 Task: Create List Decisions in Board Business Strategy to Workspace Cloud Computing. Create List Agreements in Board PR Campaign Management to Workspace Cloud Computing. Create List Contracts in Board Public Relations Influencer Outreach and Management to Workspace Cloud Computing
Action: Mouse moved to (87, 280)
Screenshot: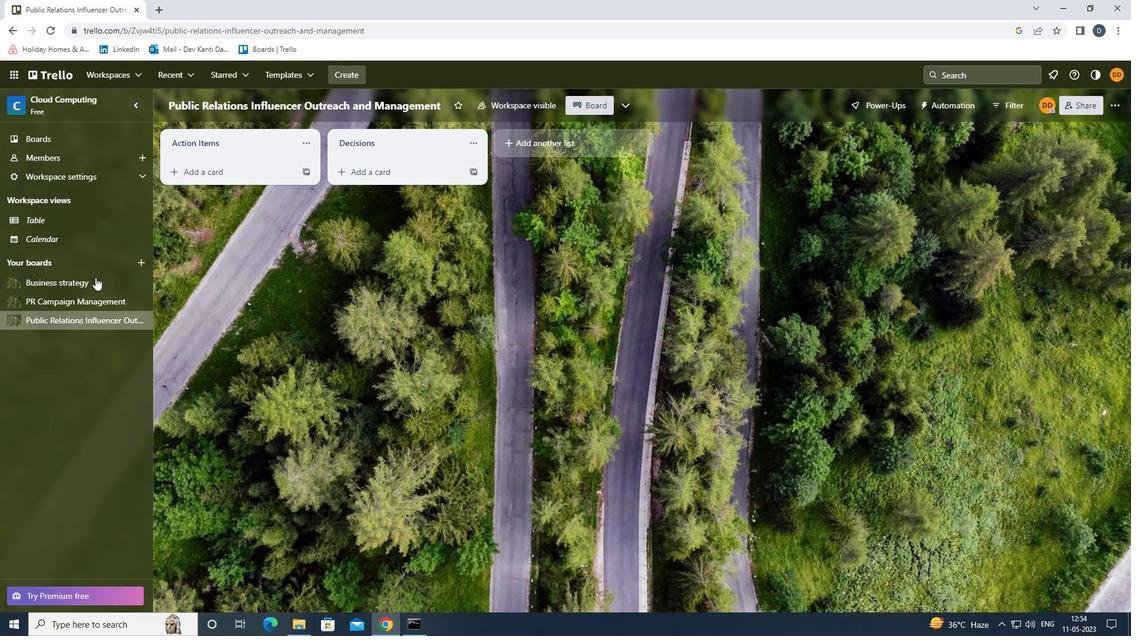 
Action: Mouse pressed left at (87, 280)
Screenshot: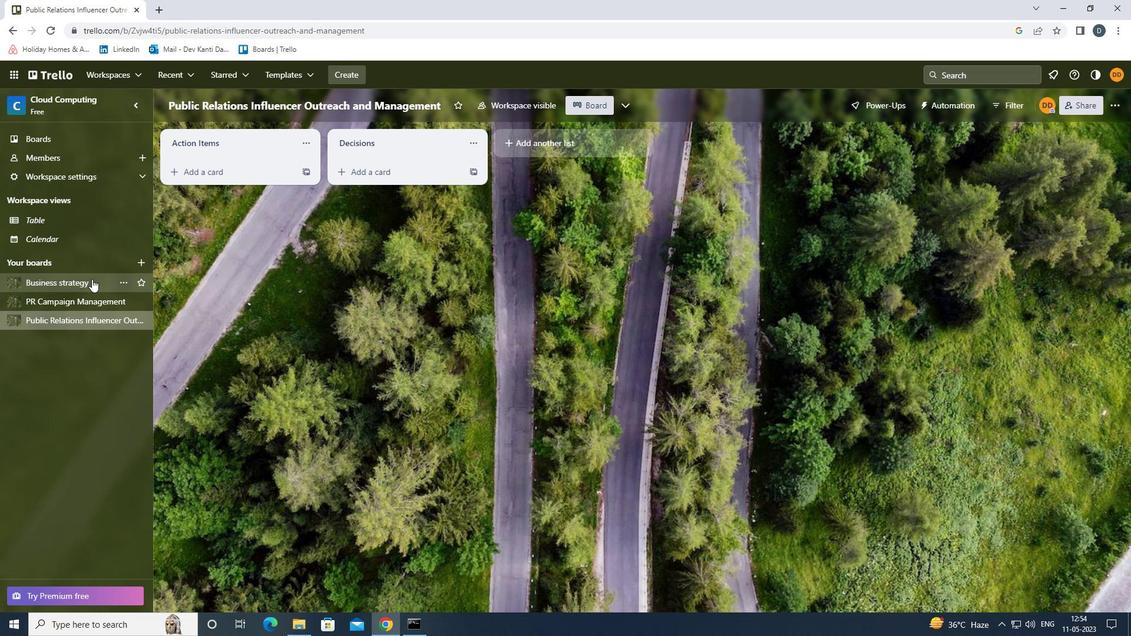 
Action: Mouse moved to (529, 140)
Screenshot: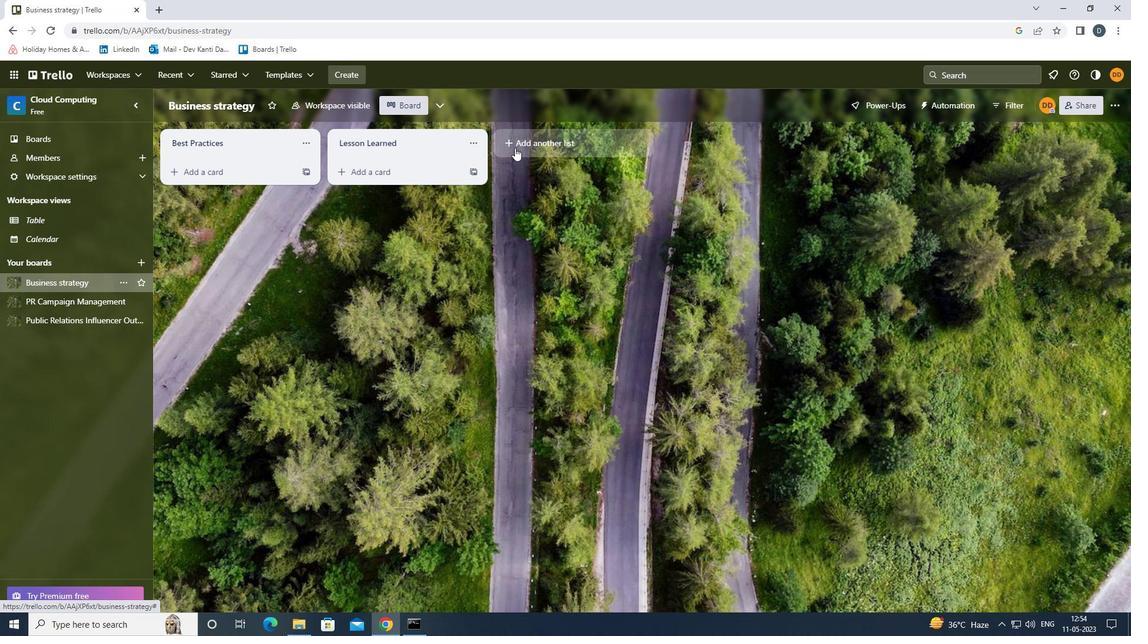 
Action: Mouse pressed left at (529, 140)
Screenshot: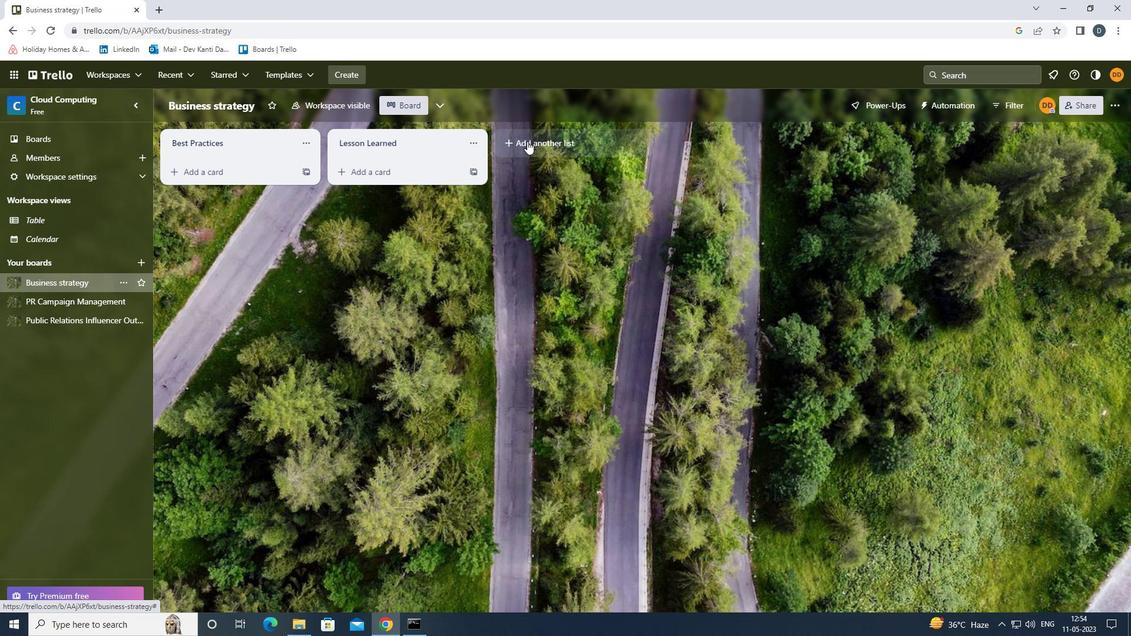 
Action: Mouse moved to (557, 148)
Screenshot: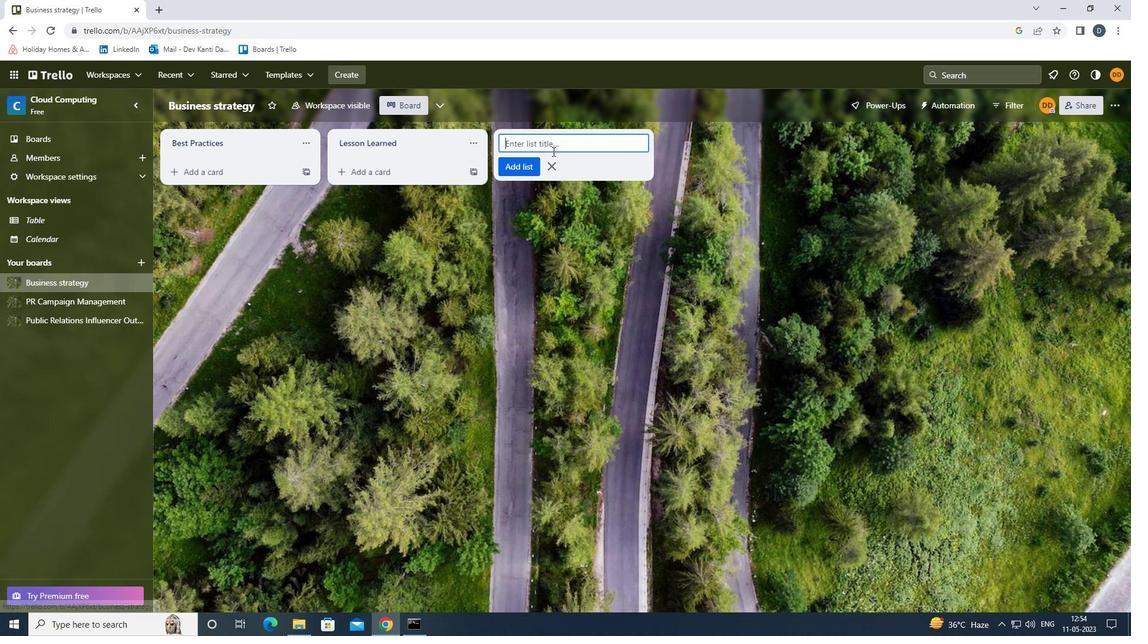 
Action: Key pressed <Key.shift>DECISIONS<Key.enter>
Screenshot: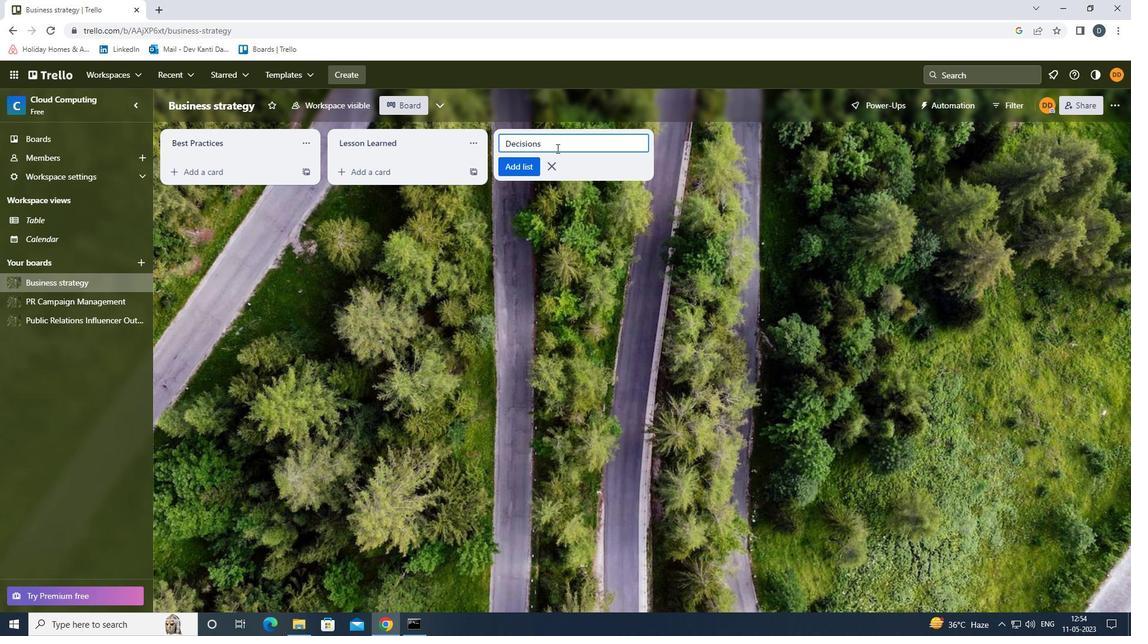 
Action: Mouse moved to (87, 300)
Screenshot: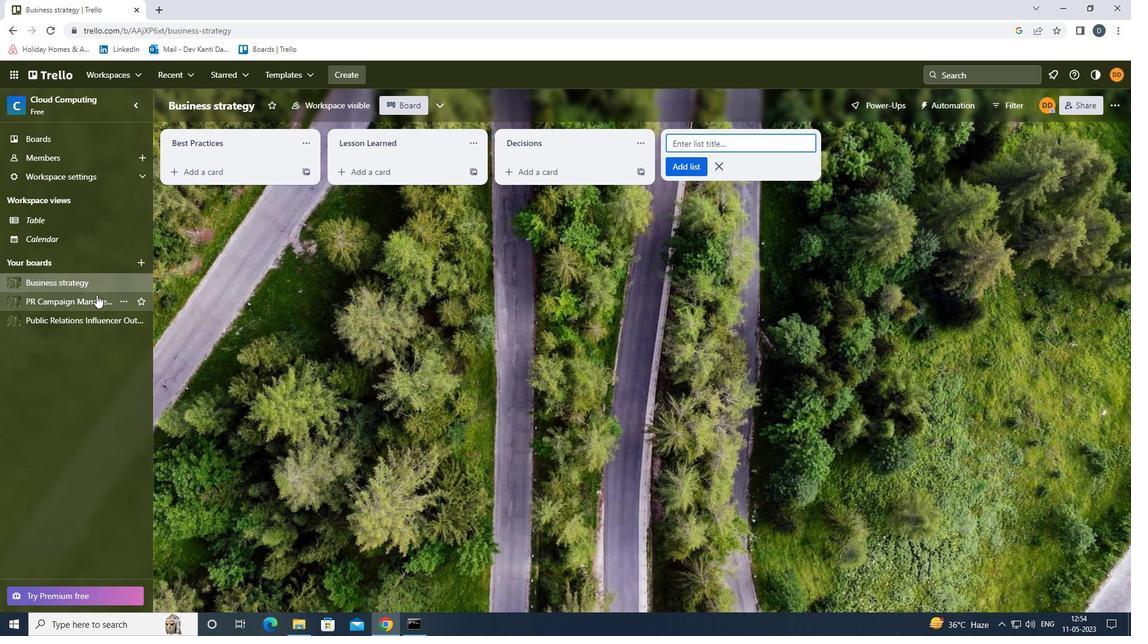 
Action: Mouse pressed left at (87, 300)
Screenshot: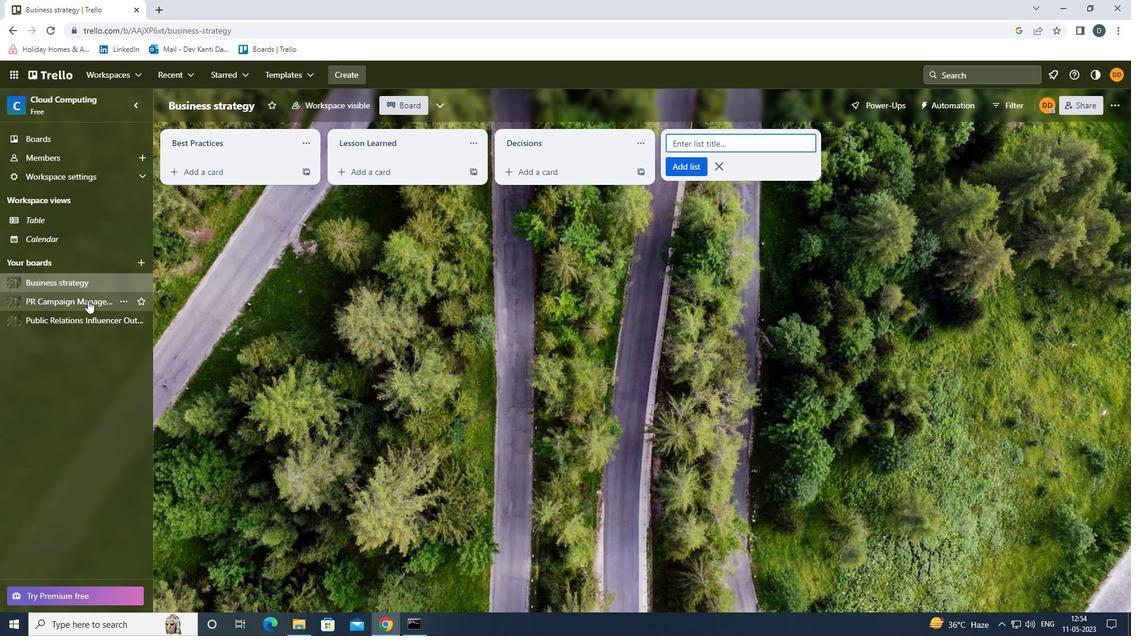 
Action: Mouse moved to (539, 142)
Screenshot: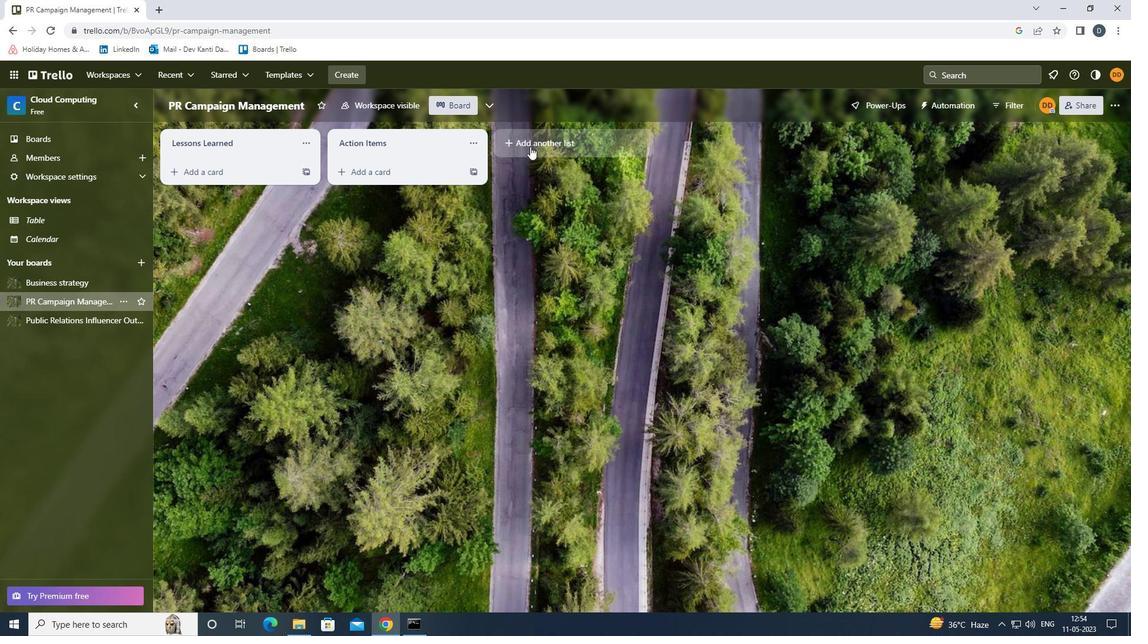 
Action: Mouse pressed left at (539, 142)
Screenshot: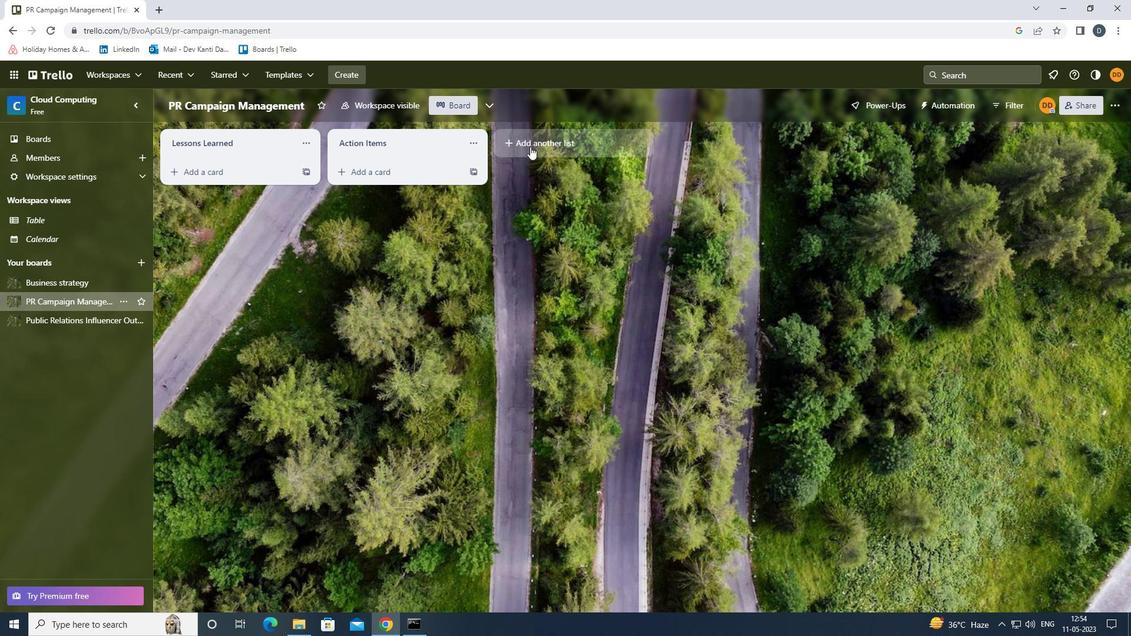 
Action: Key pressed <Key.shift>AGREEMENTS<Key.enter>
Screenshot: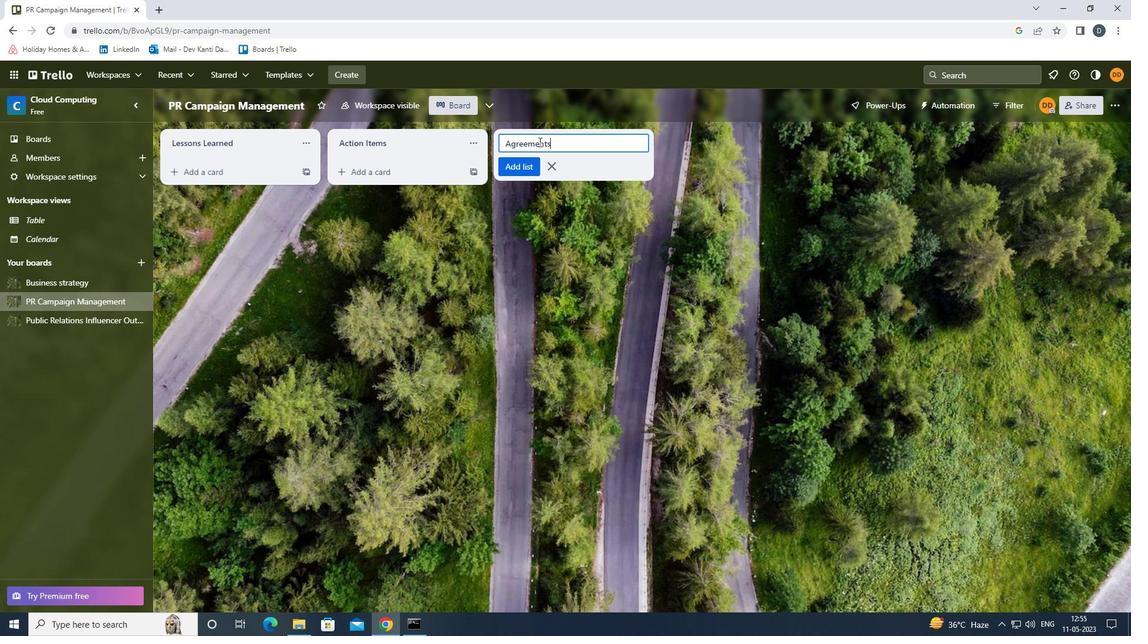 
Action: Mouse moved to (77, 320)
Screenshot: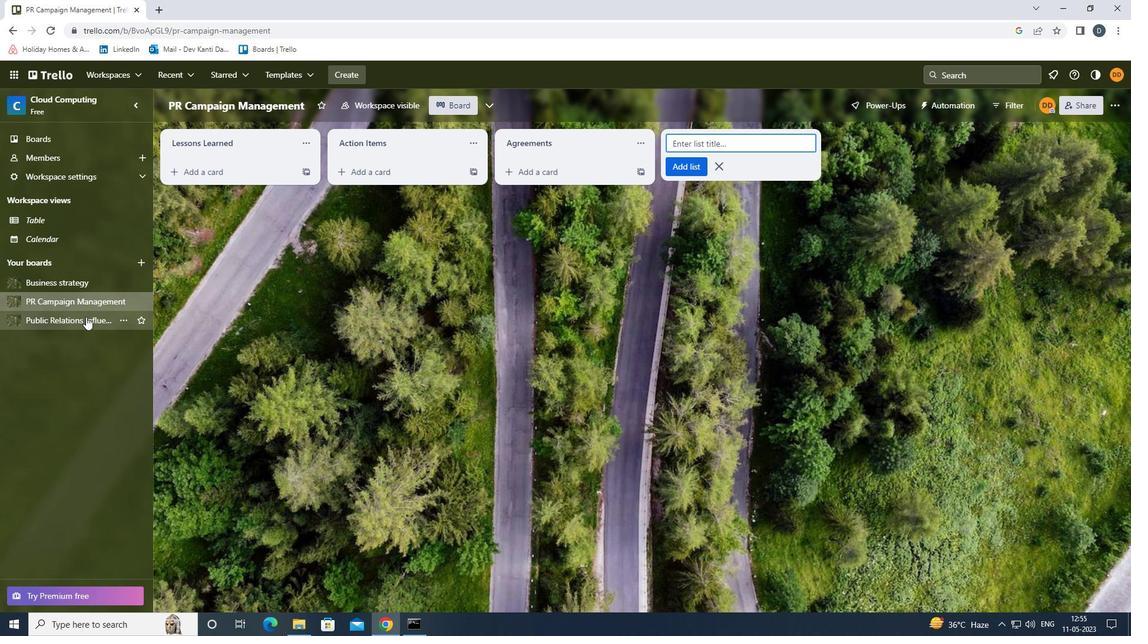 
Action: Mouse pressed left at (77, 320)
Screenshot: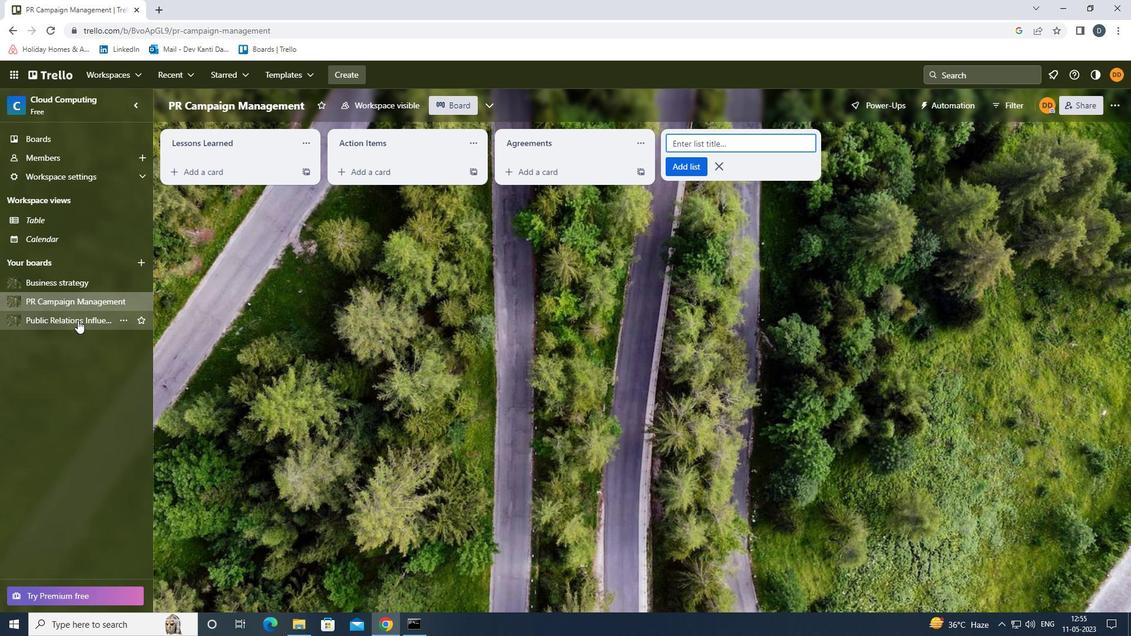 
Action: Mouse moved to (535, 136)
Screenshot: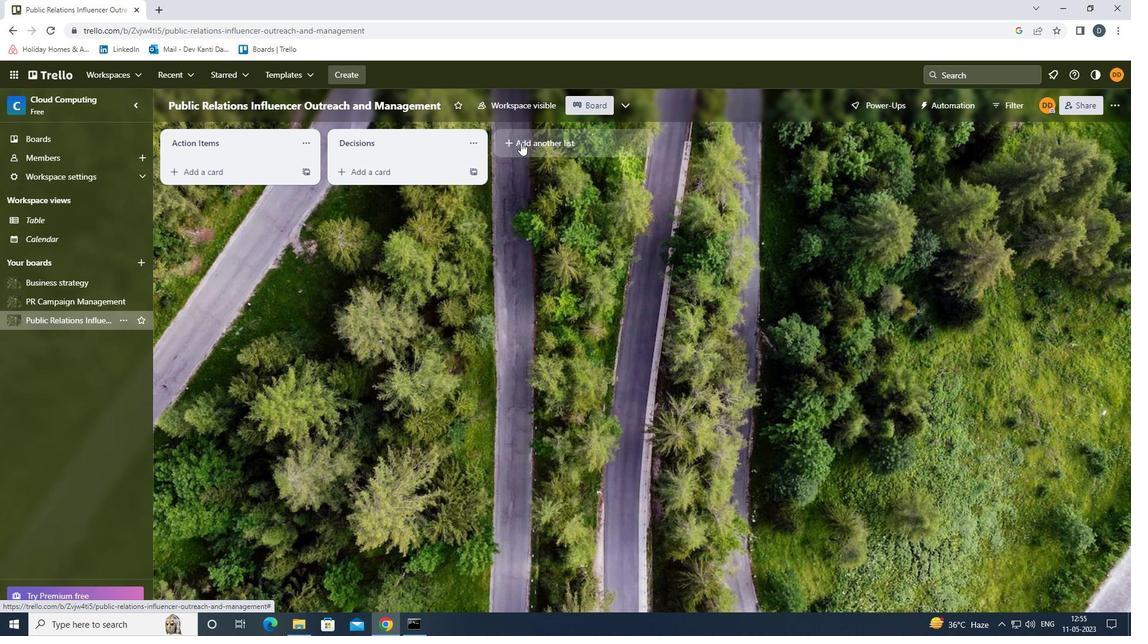 
Action: Mouse pressed left at (535, 136)
Screenshot: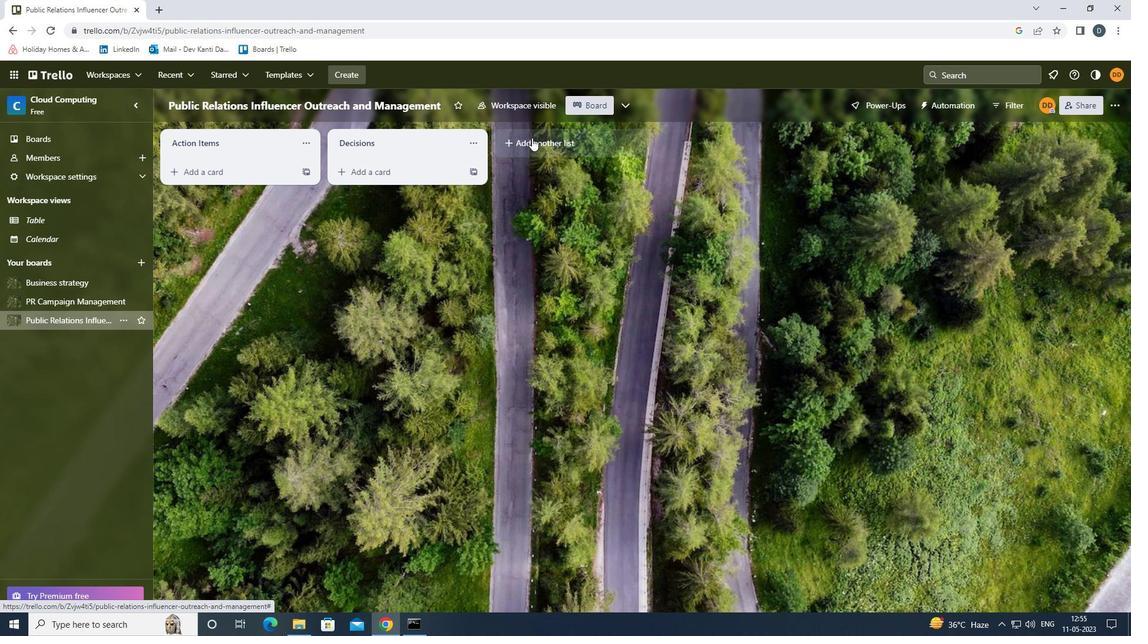 
Action: Key pressed <Key.shift><Key.shift><Key.shift><Key.shift><Key.shift>CONTRACTS<Key.enter>
Screenshot: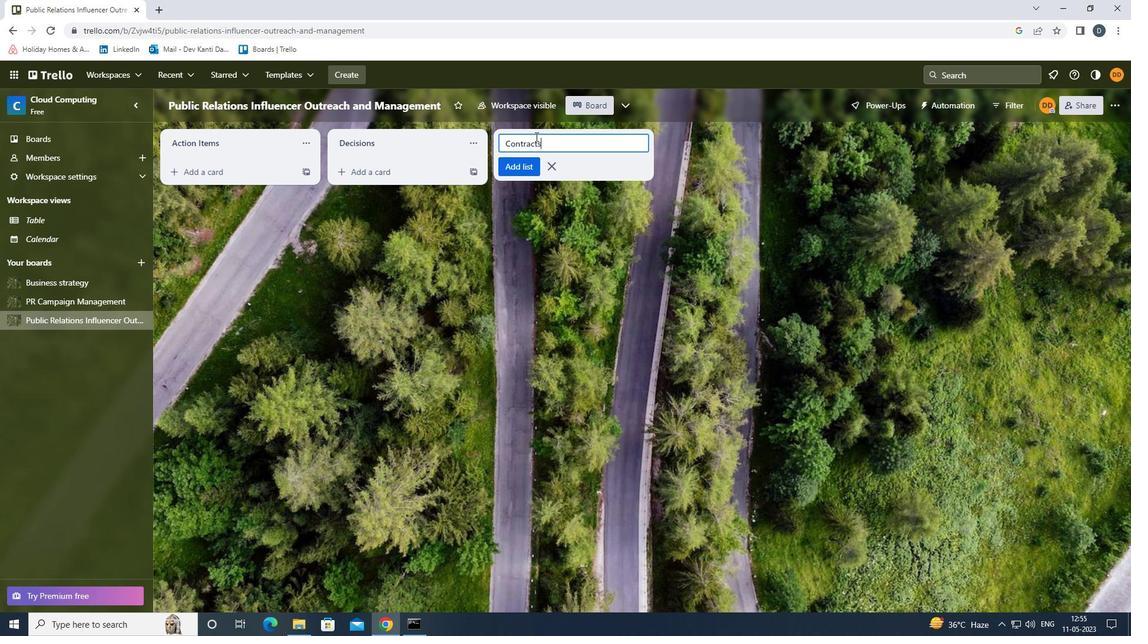 
Action: Mouse moved to (549, 238)
Screenshot: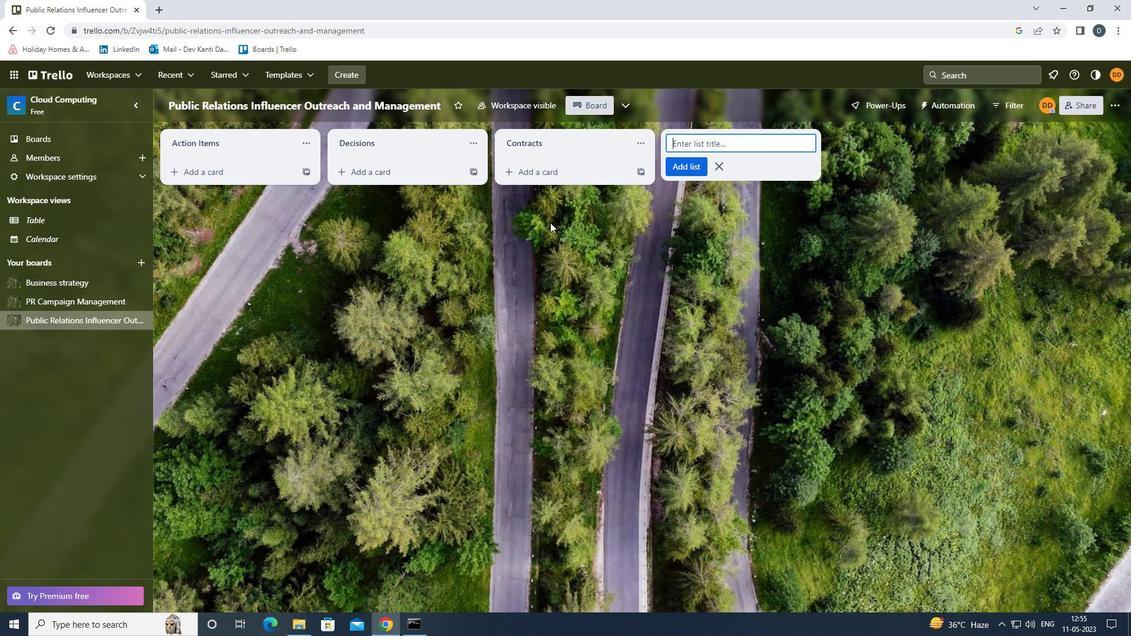 
Action: Mouse pressed left at (549, 238)
Screenshot: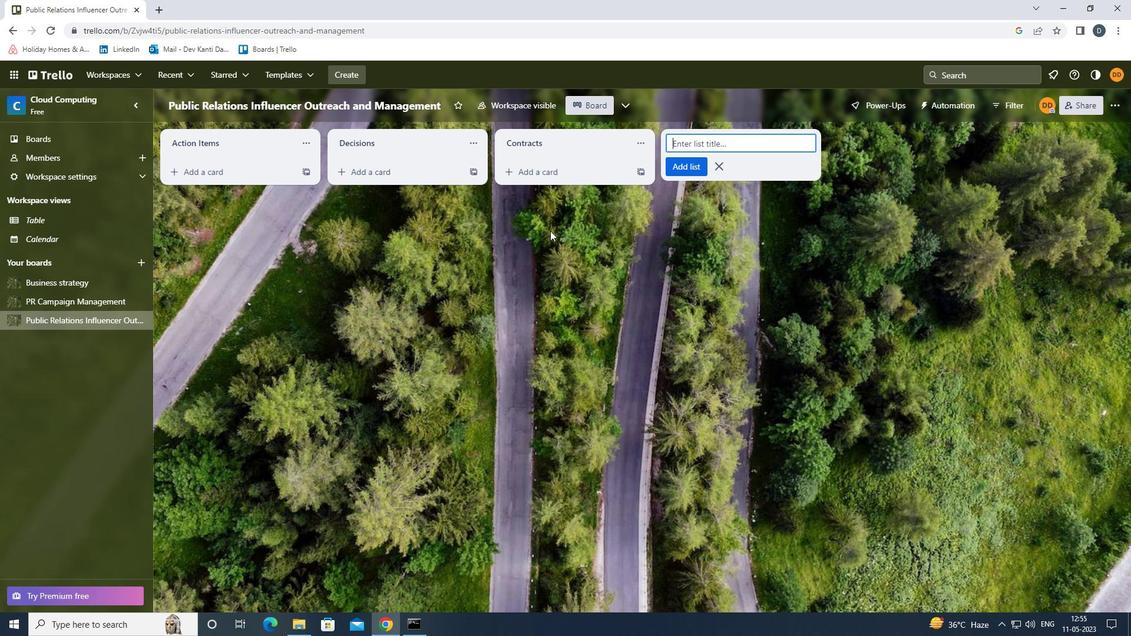 
